 Task: Set the Tax Included "No" Under New Vendor.
Action: Mouse moved to (125, 13)
Screenshot: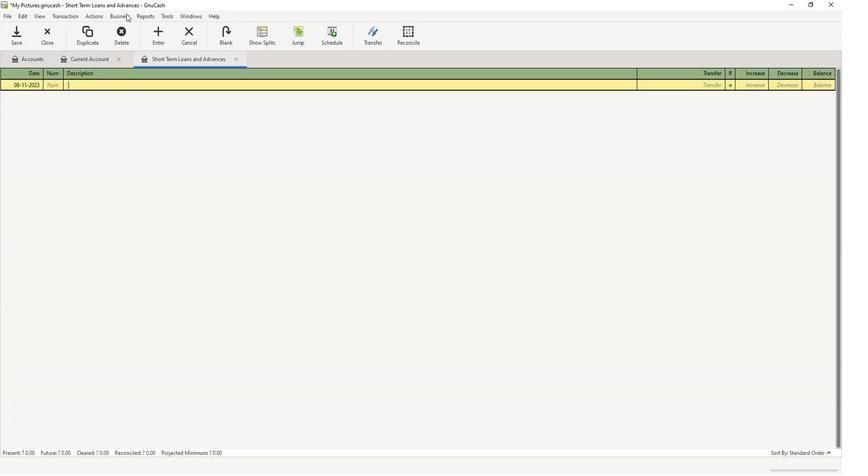 
Action: Mouse pressed left at (125, 13)
Screenshot: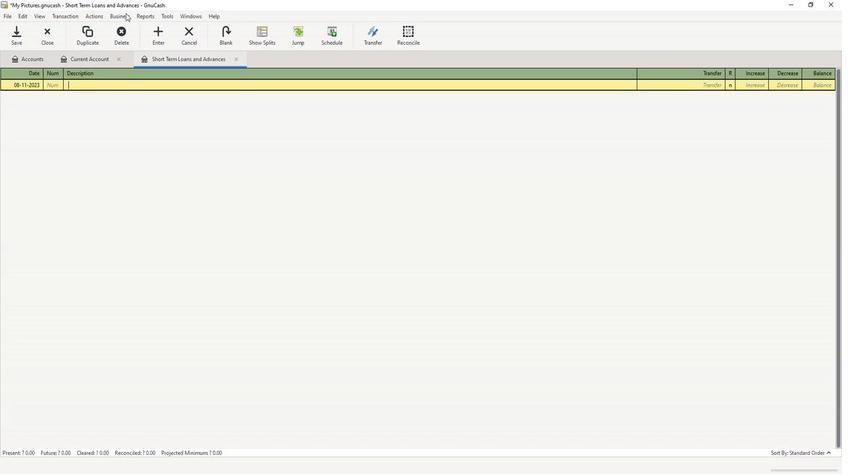 
Action: Mouse moved to (133, 38)
Screenshot: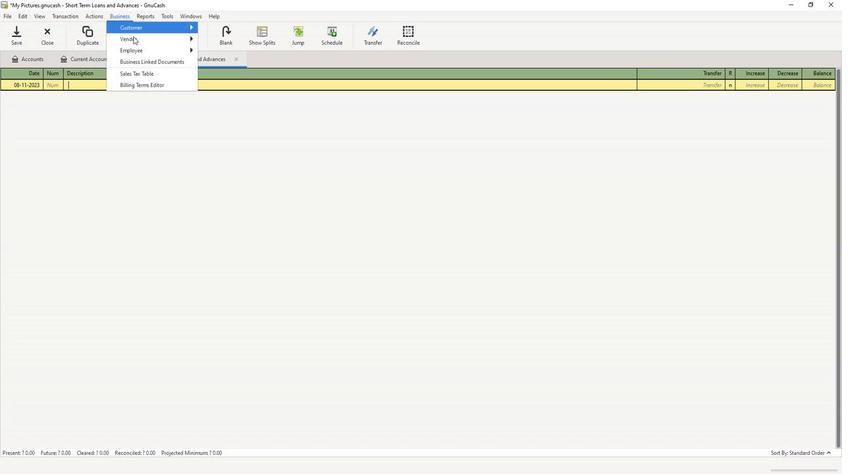 
Action: Mouse pressed left at (133, 38)
Screenshot: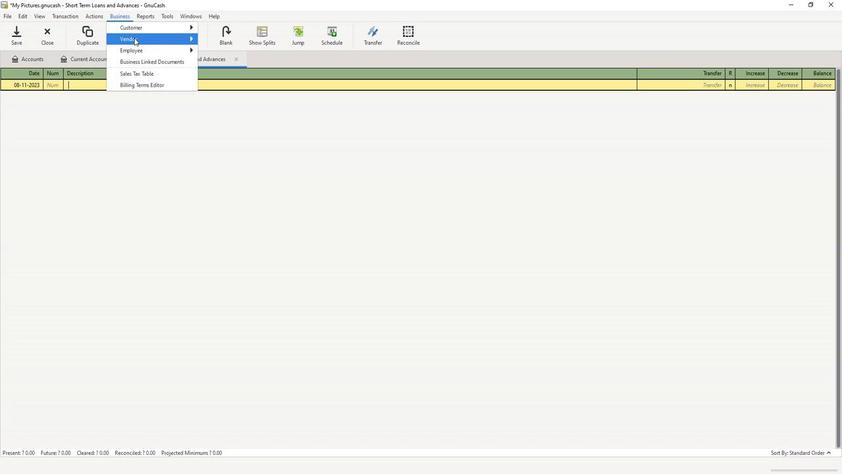 
Action: Mouse moved to (226, 54)
Screenshot: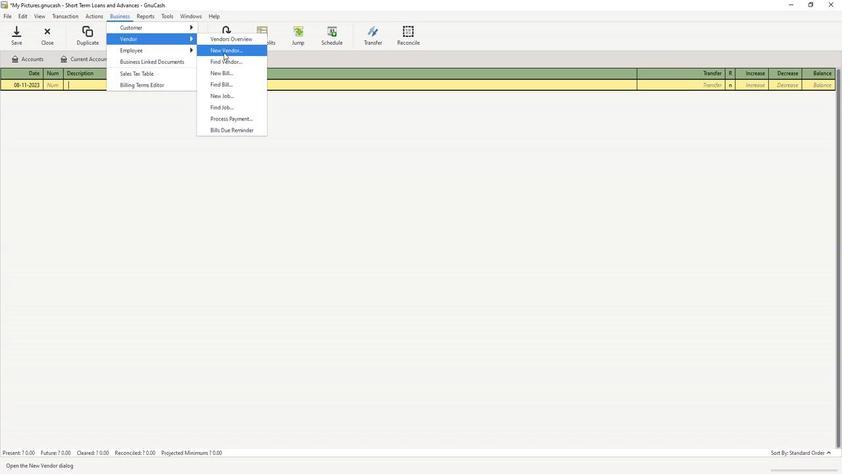 
Action: Mouse pressed left at (226, 54)
Screenshot: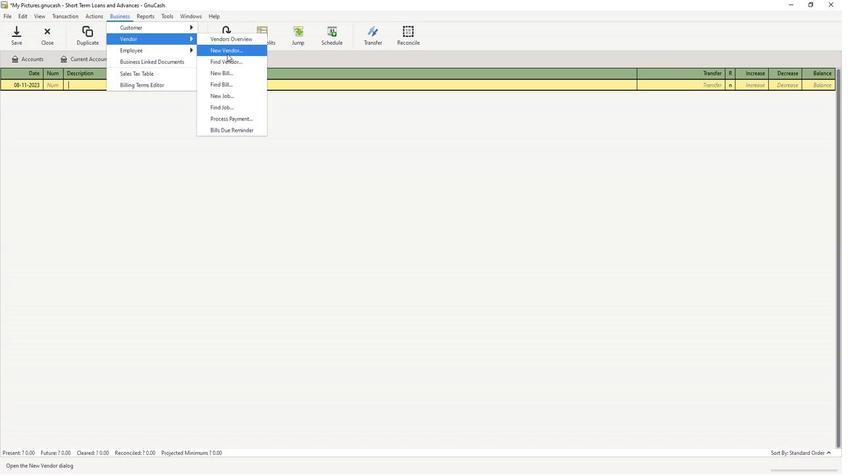 
Action: Mouse moved to (421, 135)
Screenshot: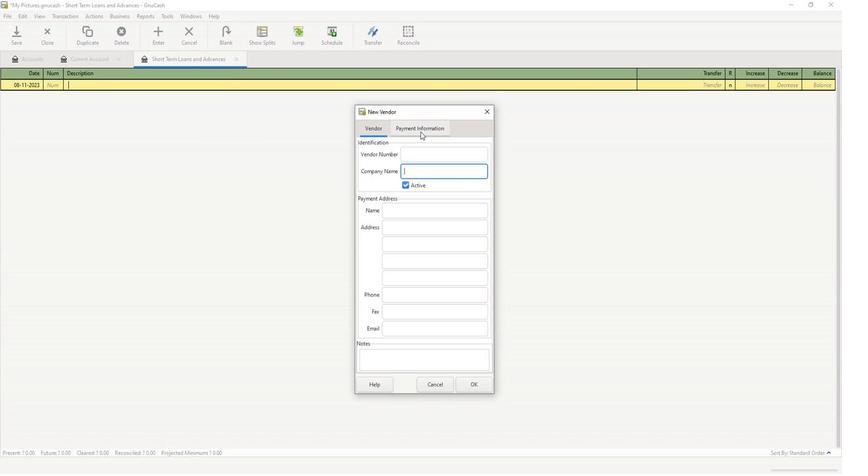 
Action: Mouse pressed left at (421, 135)
Screenshot: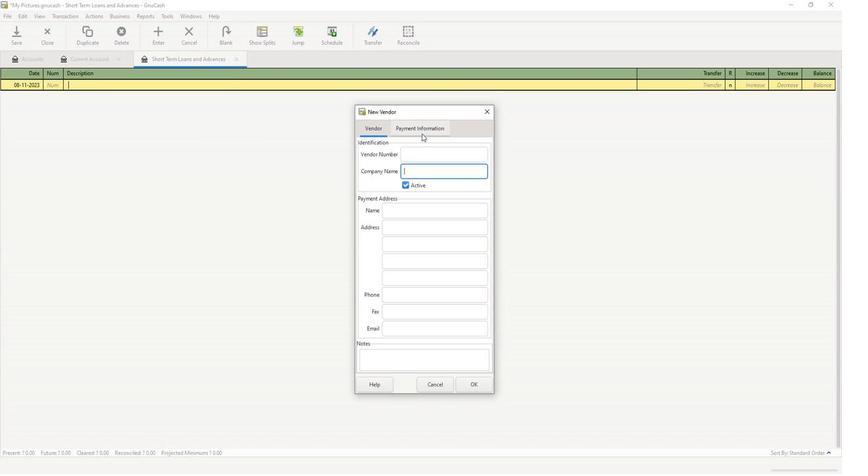 
Action: Mouse moved to (484, 187)
Screenshot: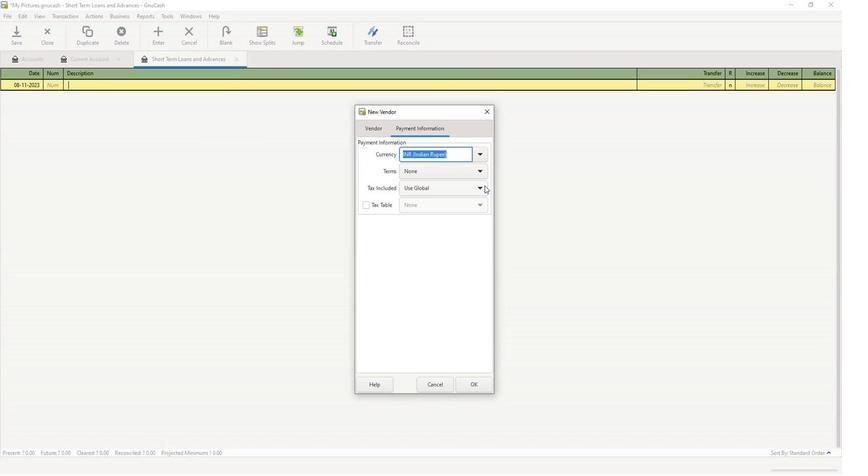 
Action: Mouse pressed left at (484, 187)
Screenshot: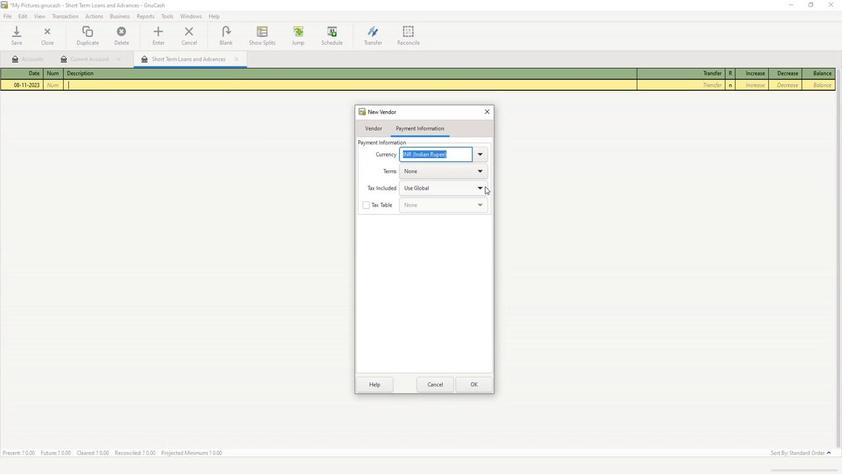 
Action: Mouse moved to (472, 174)
Screenshot: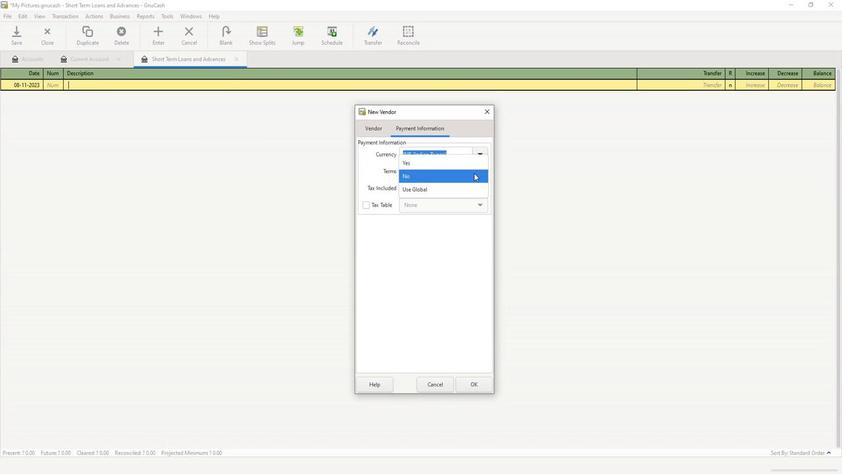 
Action: Mouse pressed left at (472, 174)
Screenshot: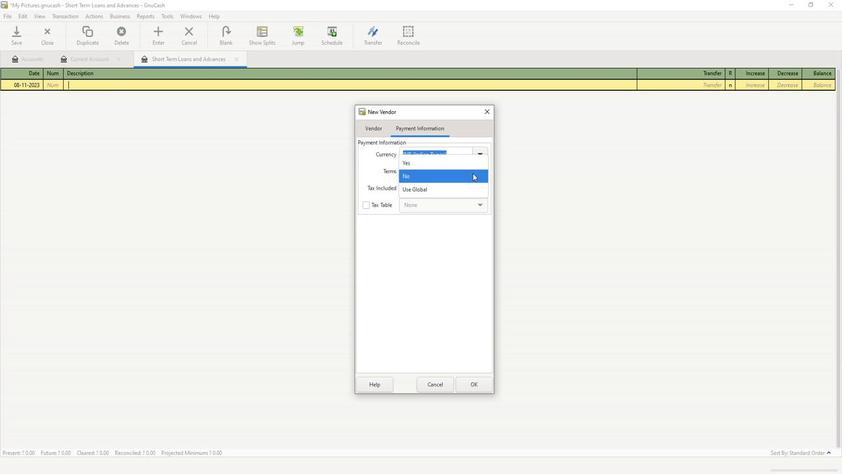 
Action: Mouse moved to (479, 388)
Screenshot: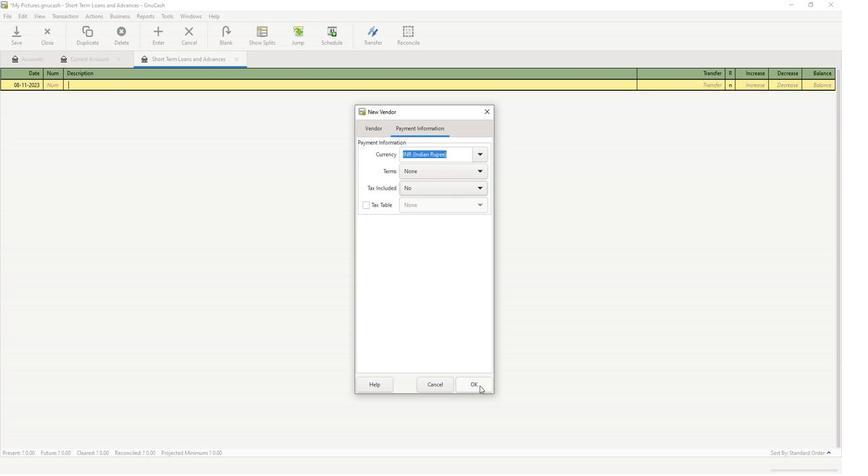 
